Task: Create a rule from the Recommended list, Task Added to this Project -> add SubTasks in the project AmberDrive with SubTasks Gather and Analyse Requirements , Design and Implement Solution , System Test and UAT , Release to Production / Go Live
Action: Mouse moved to (682, 334)
Screenshot: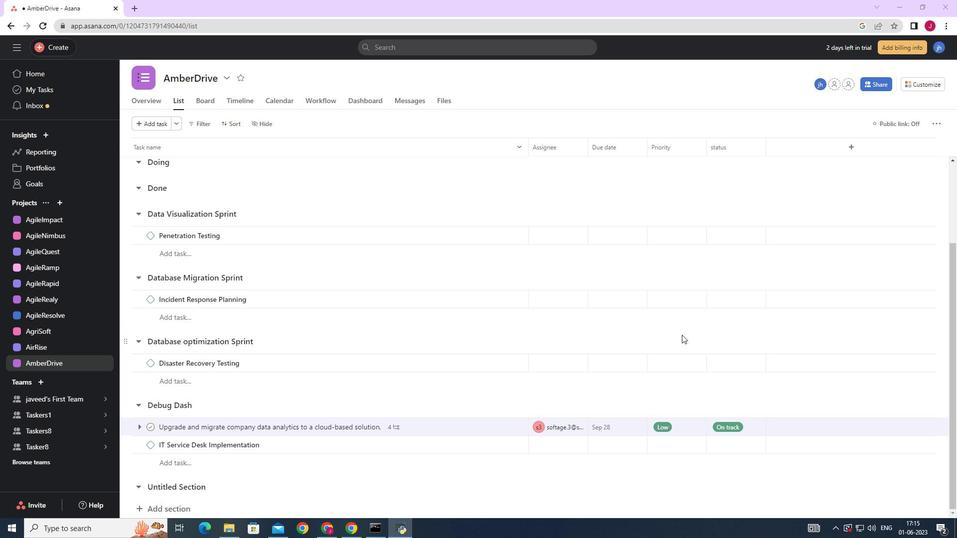 
Action: Mouse scrolled (682, 334) with delta (0, 0)
Screenshot: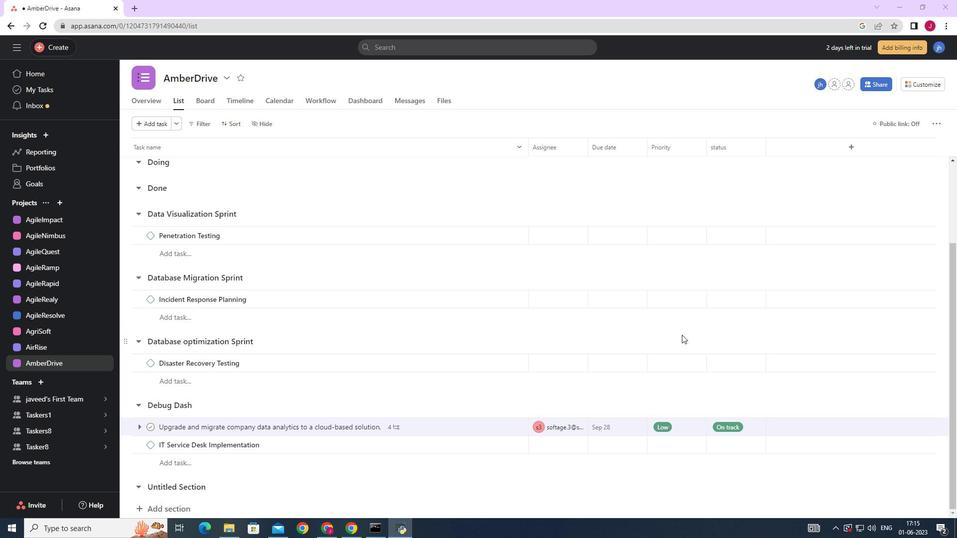 
Action: Mouse scrolled (682, 334) with delta (0, 0)
Screenshot: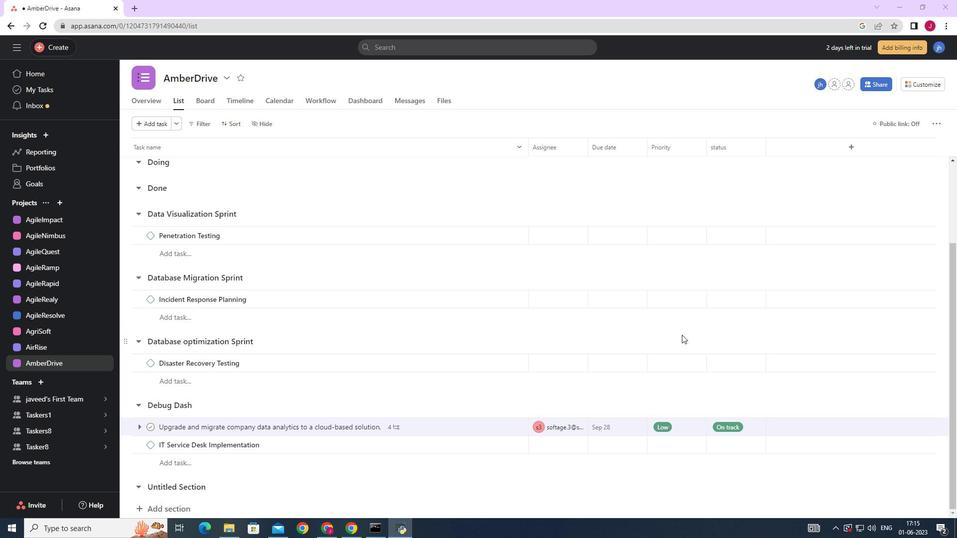
Action: Mouse scrolled (682, 334) with delta (0, 0)
Screenshot: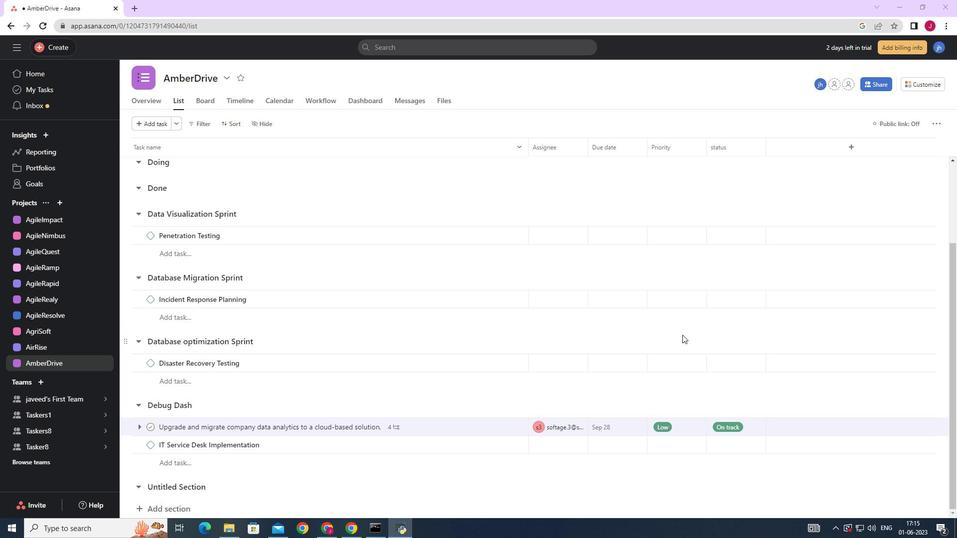 
Action: Mouse scrolled (682, 334) with delta (0, 0)
Screenshot: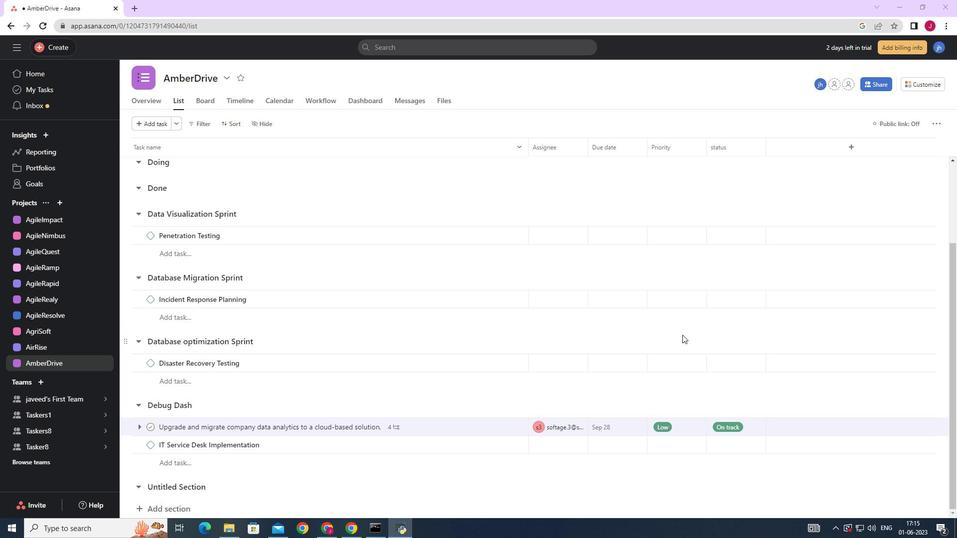 
Action: Mouse moved to (459, 368)
Screenshot: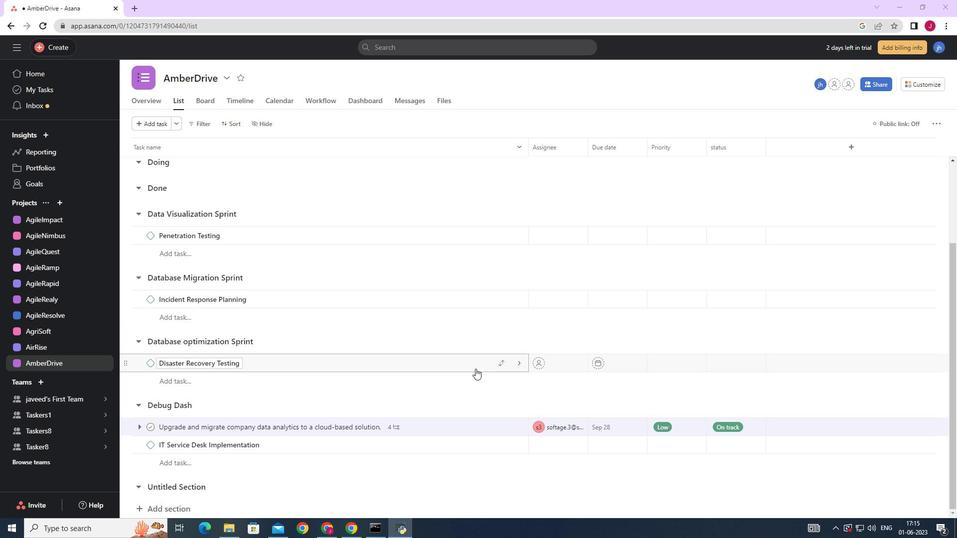 
Action: Mouse scrolled (459, 368) with delta (0, 0)
Screenshot: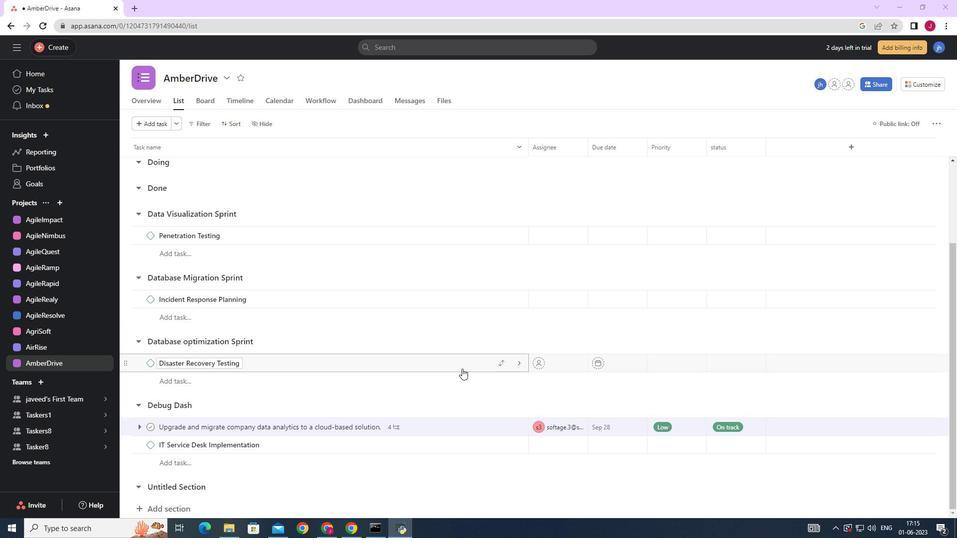 
Action: Mouse scrolled (459, 368) with delta (0, 0)
Screenshot: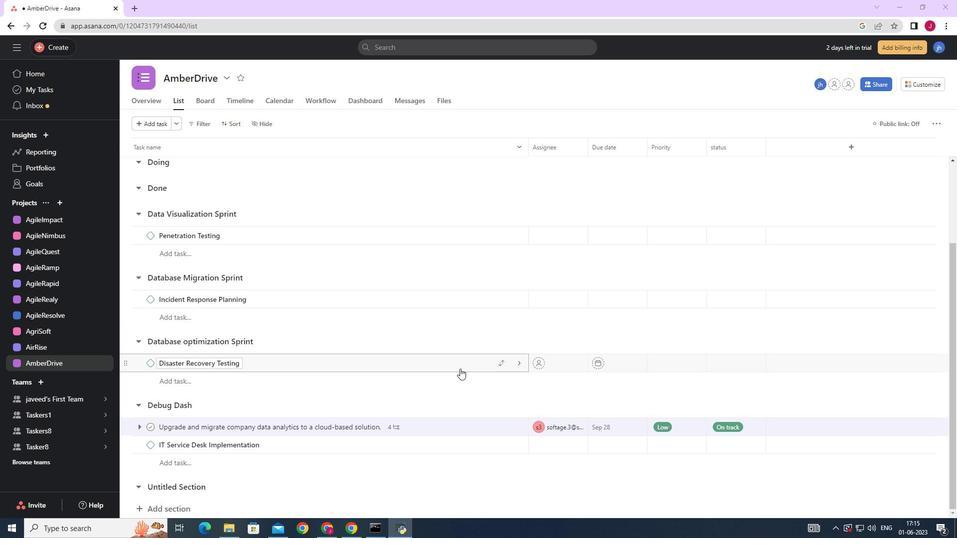 
Action: Mouse scrolled (459, 368) with delta (0, 0)
Screenshot: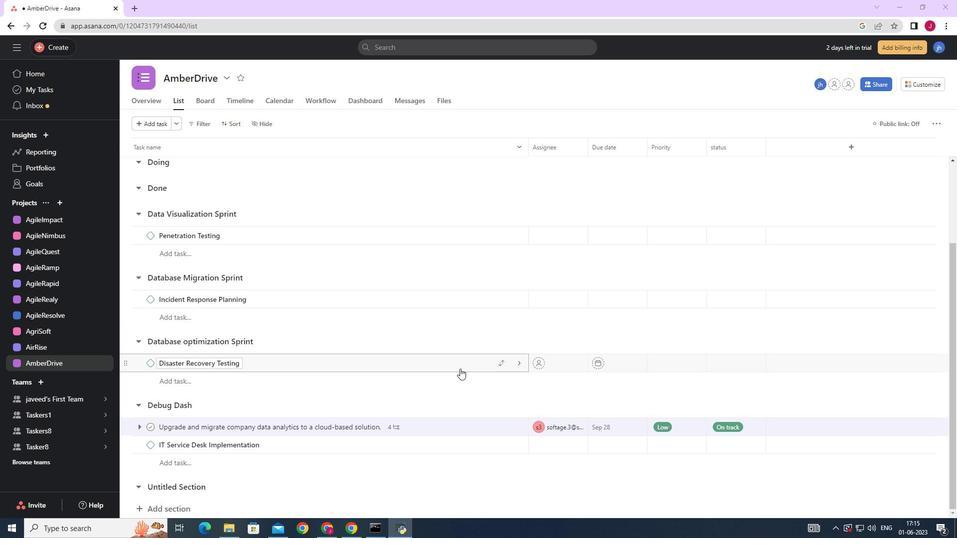 
Action: Mouse scrolled (459, 368) with delta (0, 0)
Screenshot: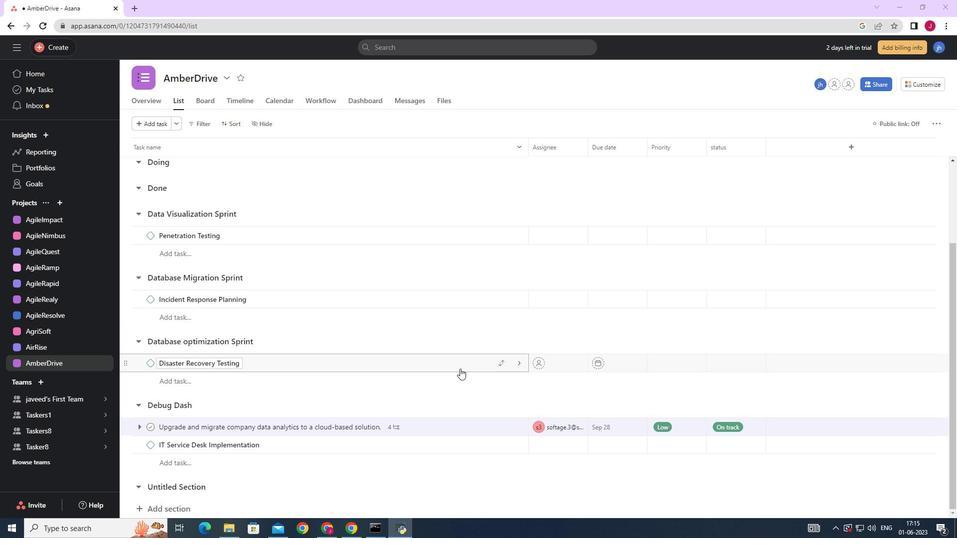 
Action: Mouse moved to (923, 83)
Screenshot: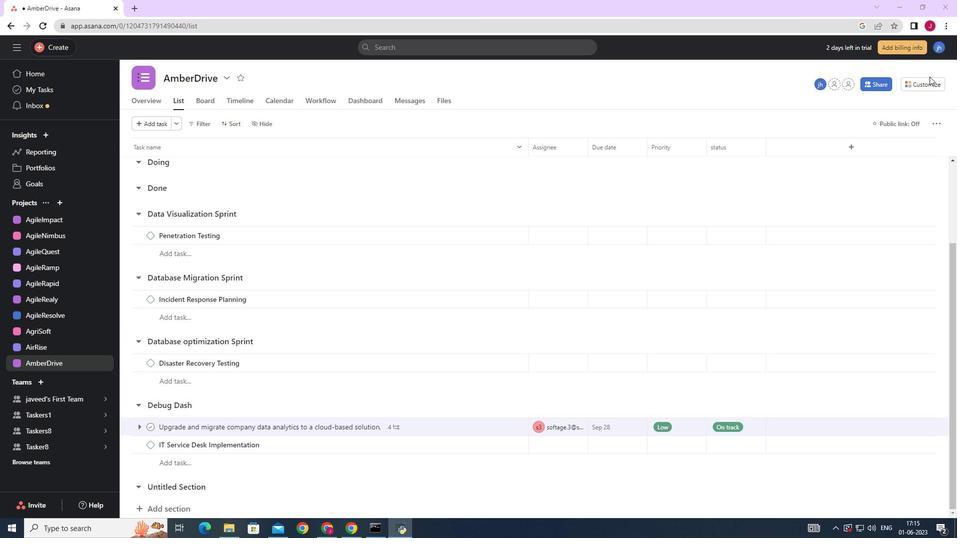 
Action: Mouse pressed left at (923, 83)
Screenshot: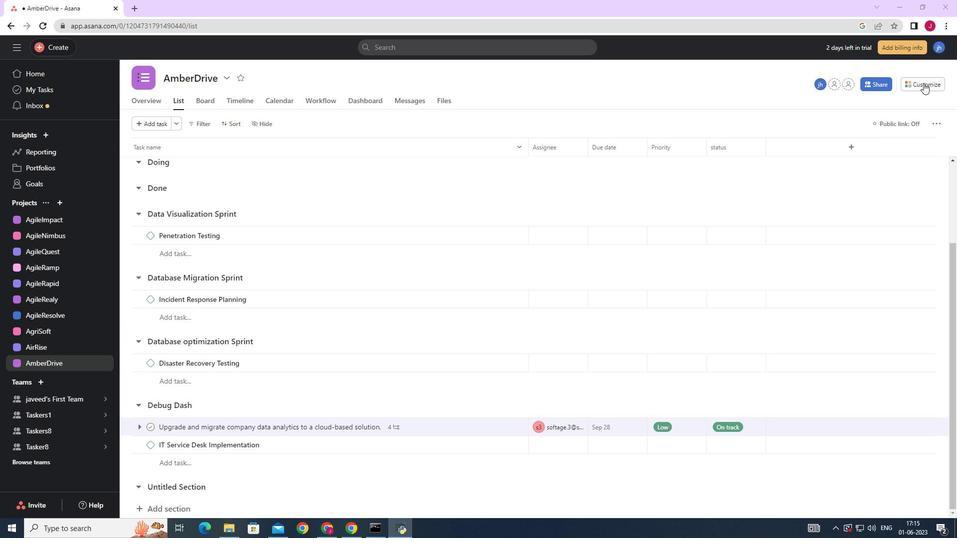 
Action: Mouse moved to (753, 165)
Screenshot: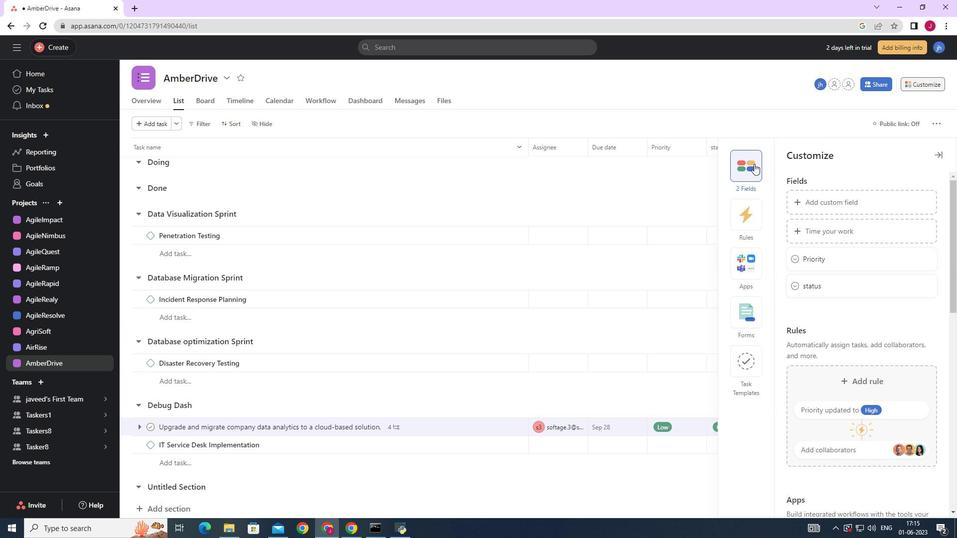 
Action: Mouse pressed left at (753, 165)
Screenshot: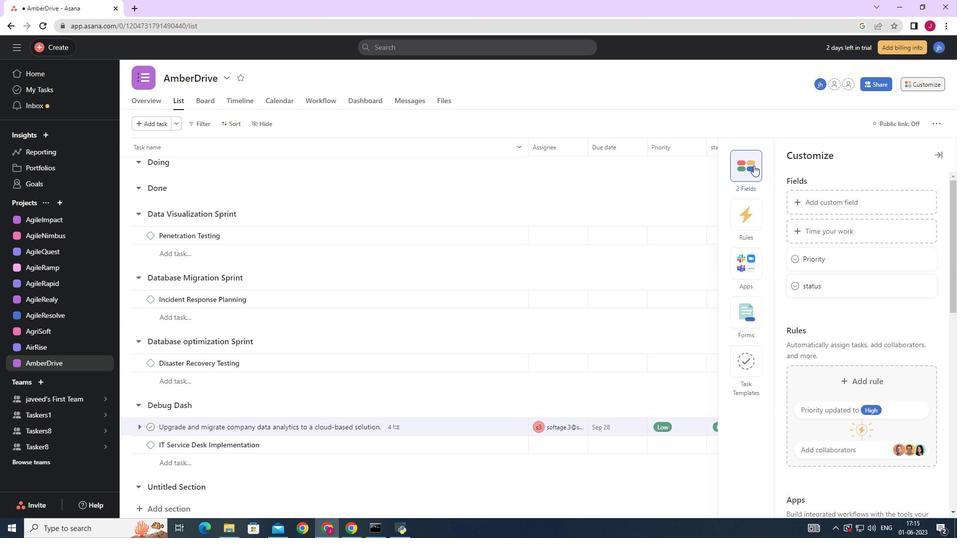 
Action: Mouse moved to (748, 216)
Screenshot: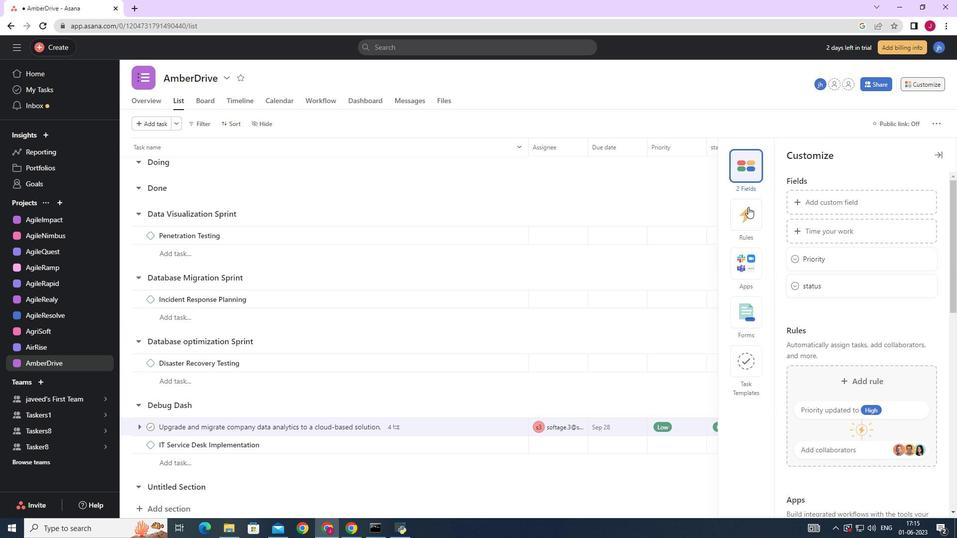 
Action: Mouse pressed left at (748, 216)
Screenshot: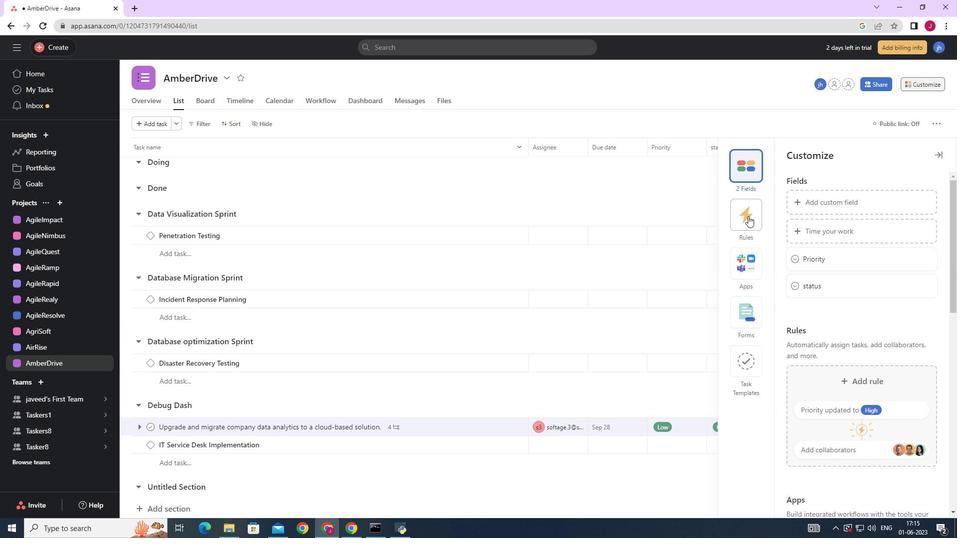 
Action: Mouse moved to (829, 225)
Screenshot: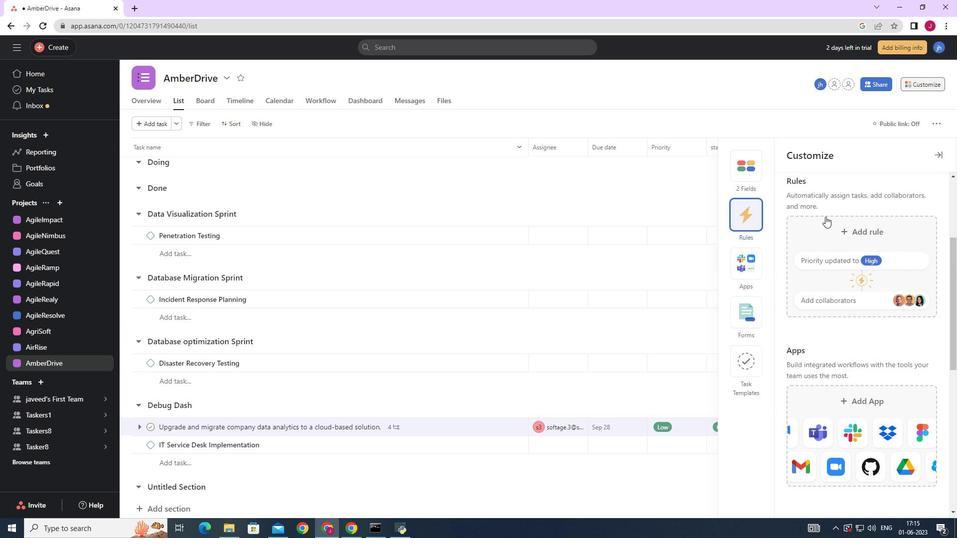 
Action: Mouse pressed left at (829, 225)
Screenshot: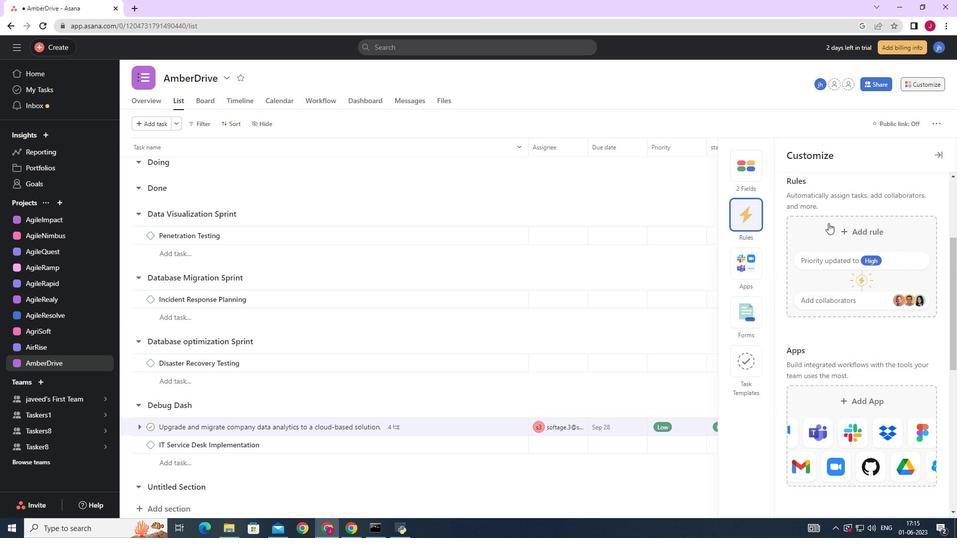 
Action: Mouse moved to (387, 163)
Screenshot: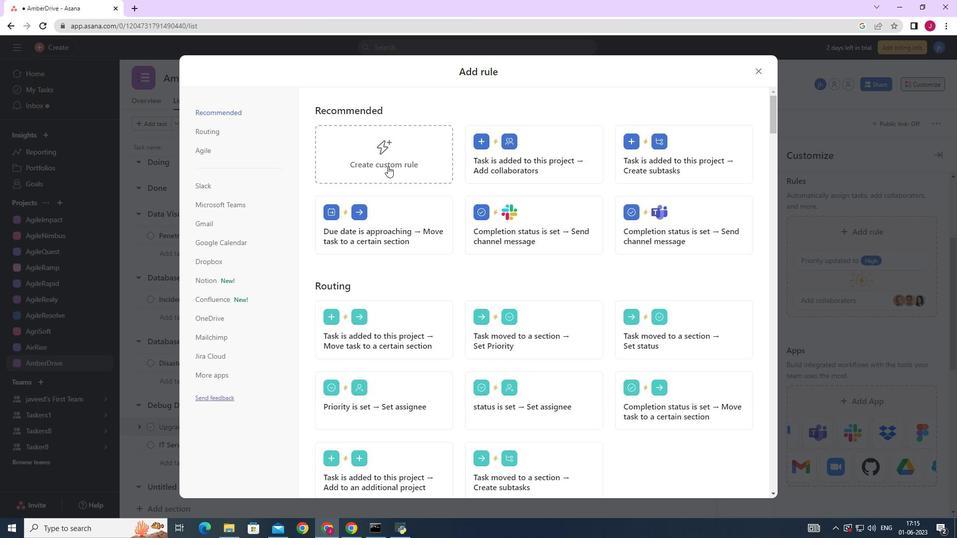 
Action: Mouse pressed left at (387, 163)
Screenshot: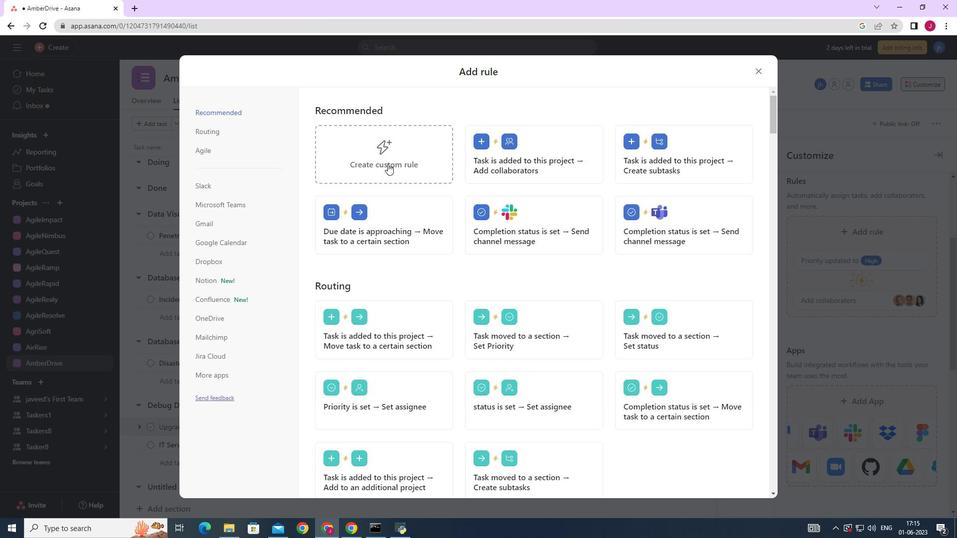 
Action: Mouse moved to (481, 265)
Screenshot: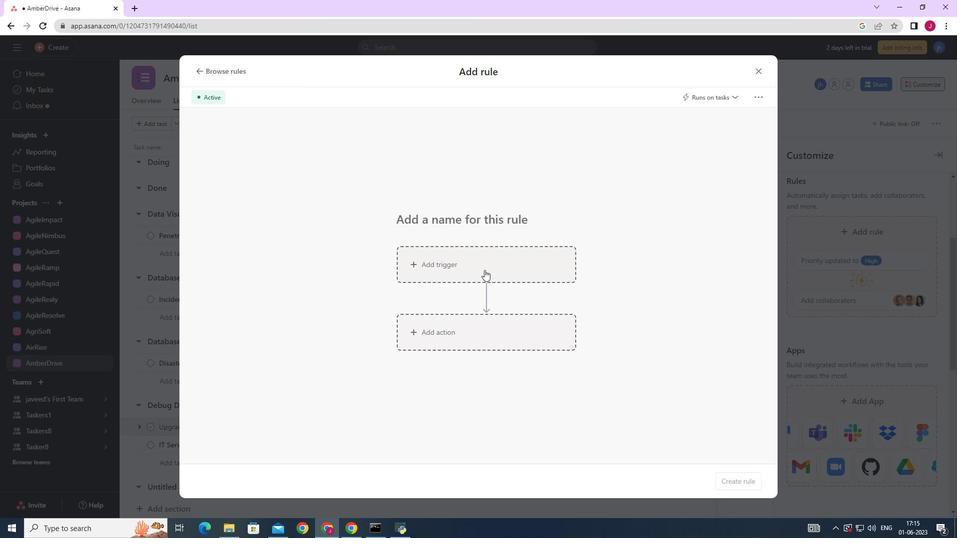 
Action: Mouse pressed left at (481, 265)
Screenshot: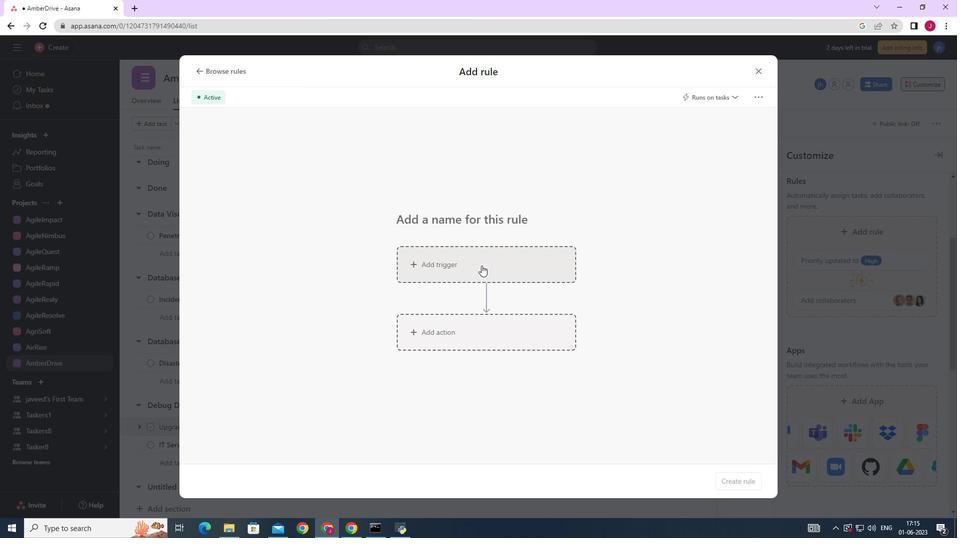 
Action: Mouse moved to (370, 327)
Screenshot: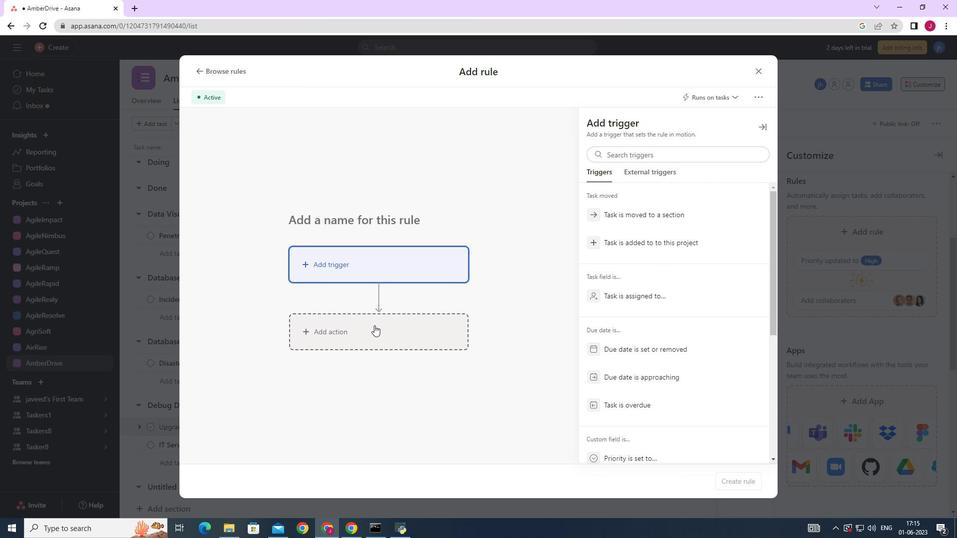 
Action: Mouse pressed left at (370, 327)
Screenshot: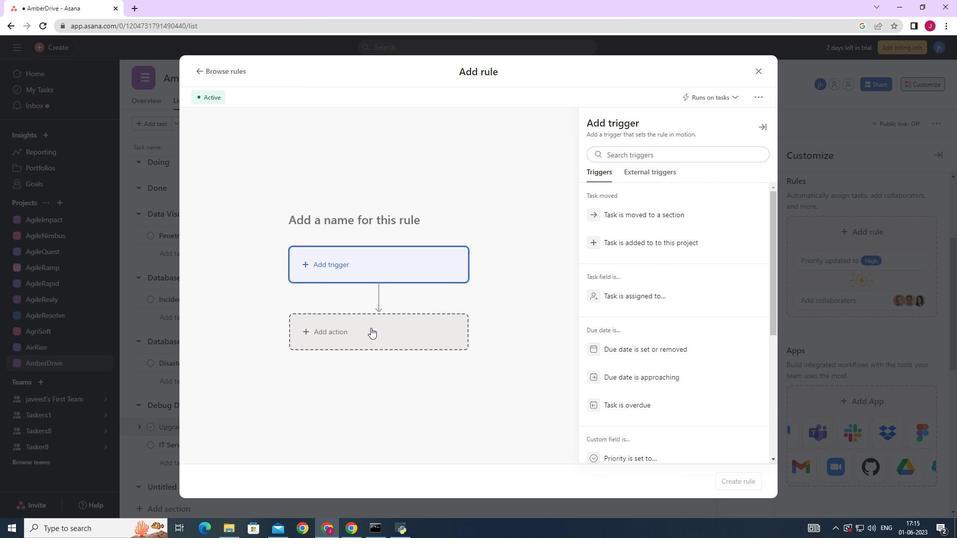 
Action: Mouse moved to (627, 215)
Screenshot: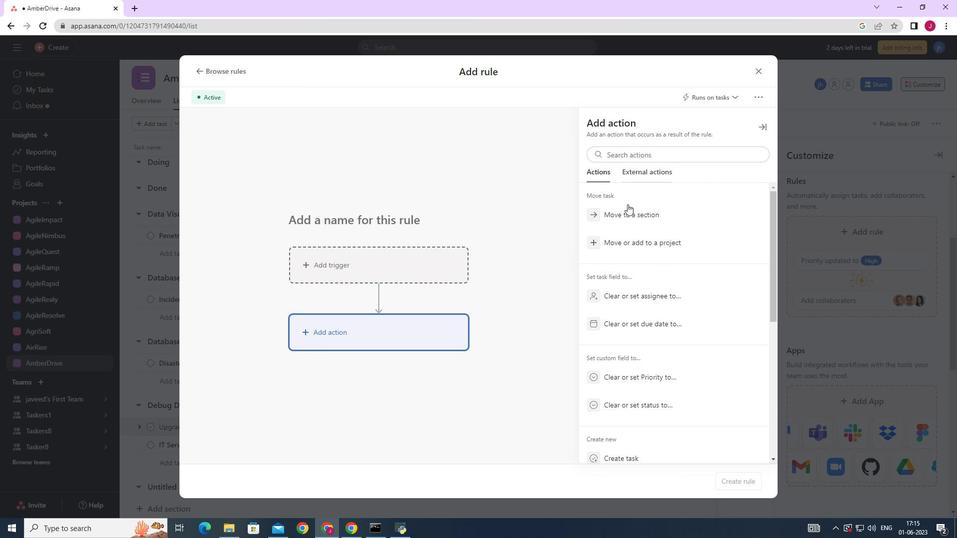 
Action: Mouse scrolled (627, 214) with delta (0, 0)
Screenshot: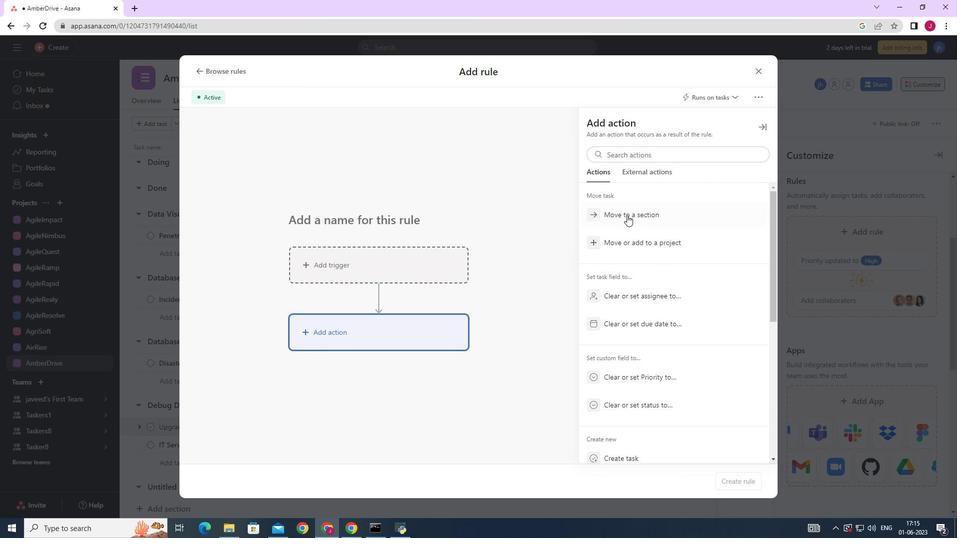 
Action: Mouse scrolled (627, 214) with delta (0, 0)
Screenshot: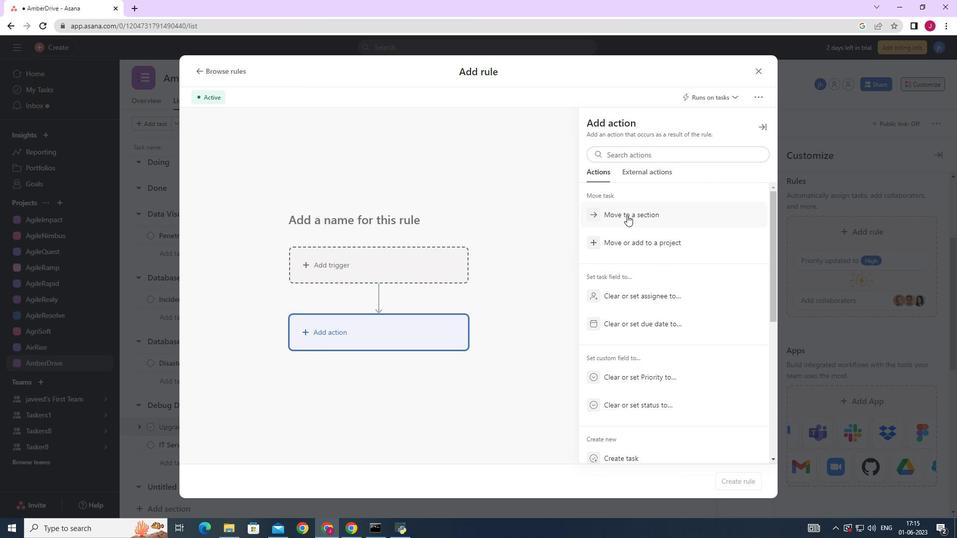
Action: Mouse scrolled (627, 214) with delta (0, 0)
Screenshot: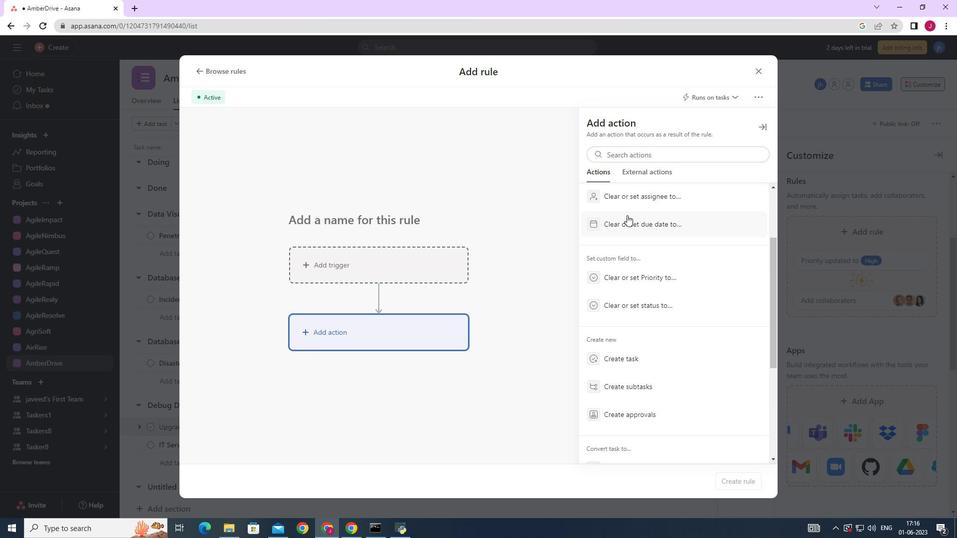 
Action: Mouse scrolled (627, 214) with delta (0, 0)
Screenshot: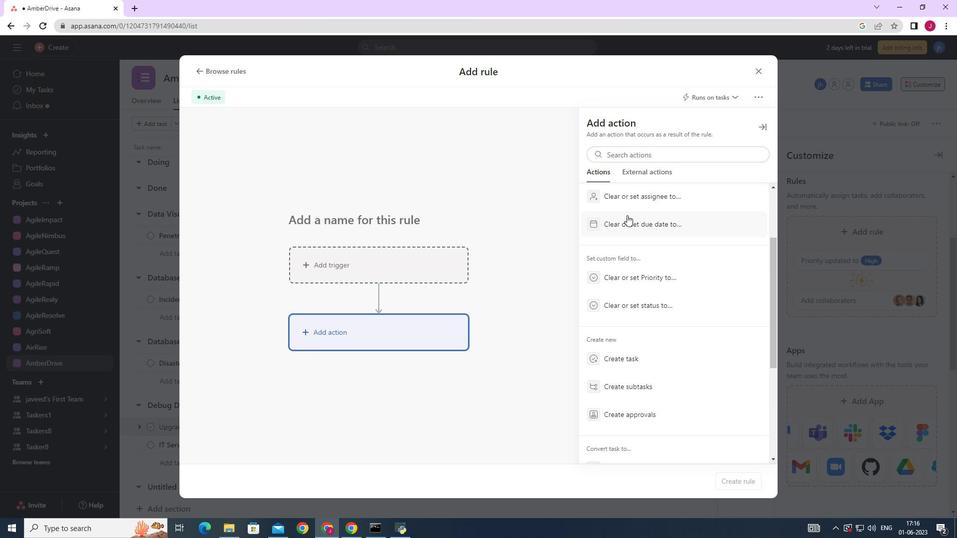 
Action: Mouse scrolled (627, 214) with delta (0, 0)
Screenshot: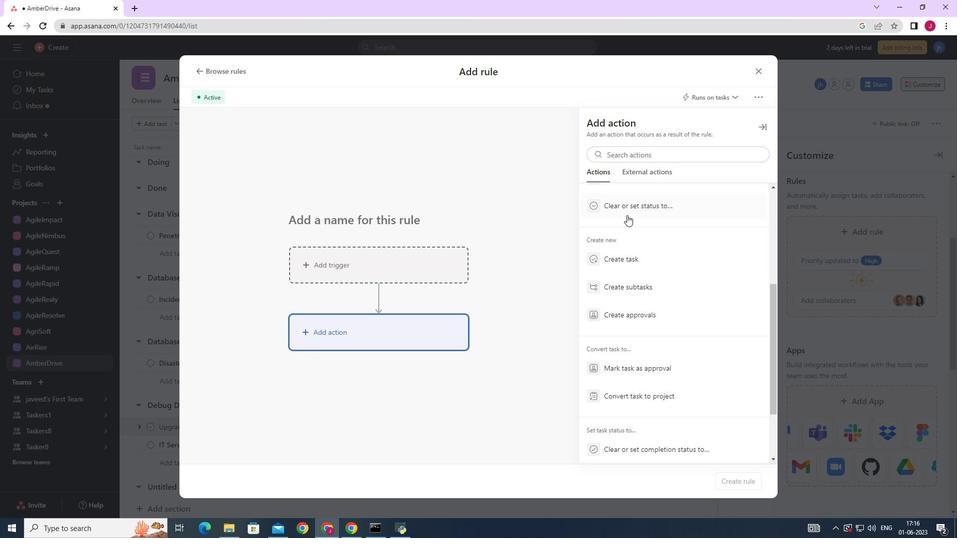 
Action: Mouse moved to (630, 235)
Screenshot: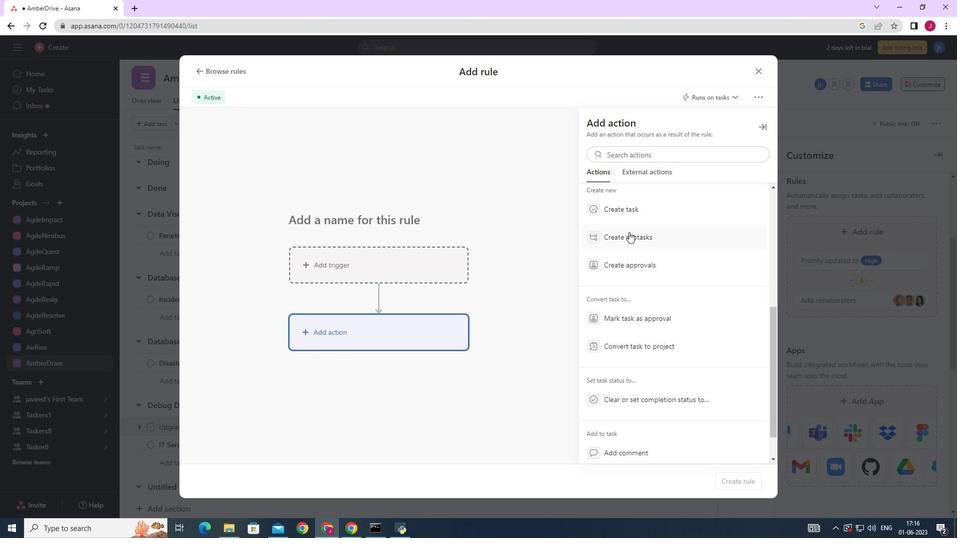 
Action: Mouse pressed left at (630, 235)
Screenshot: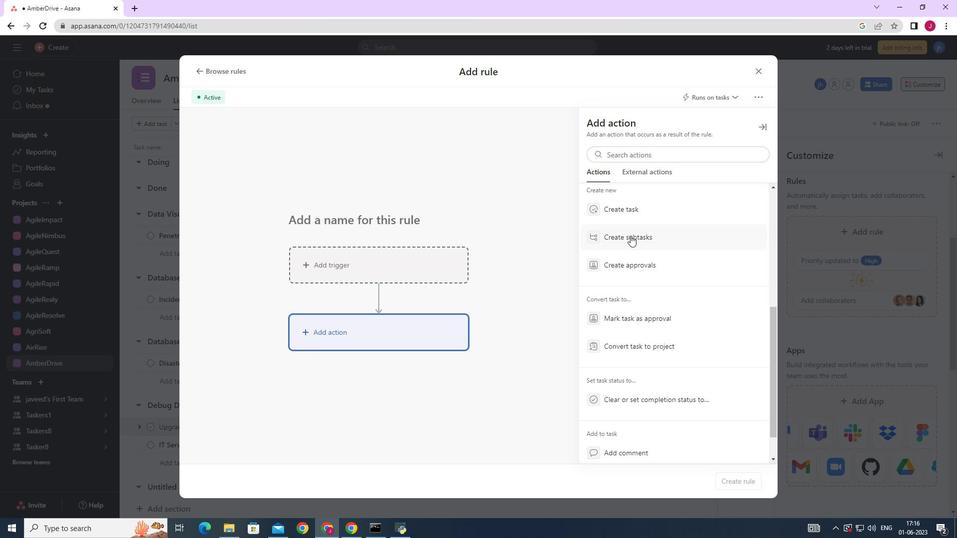
Action: Mouse moved to (634, 153)
Screenshot: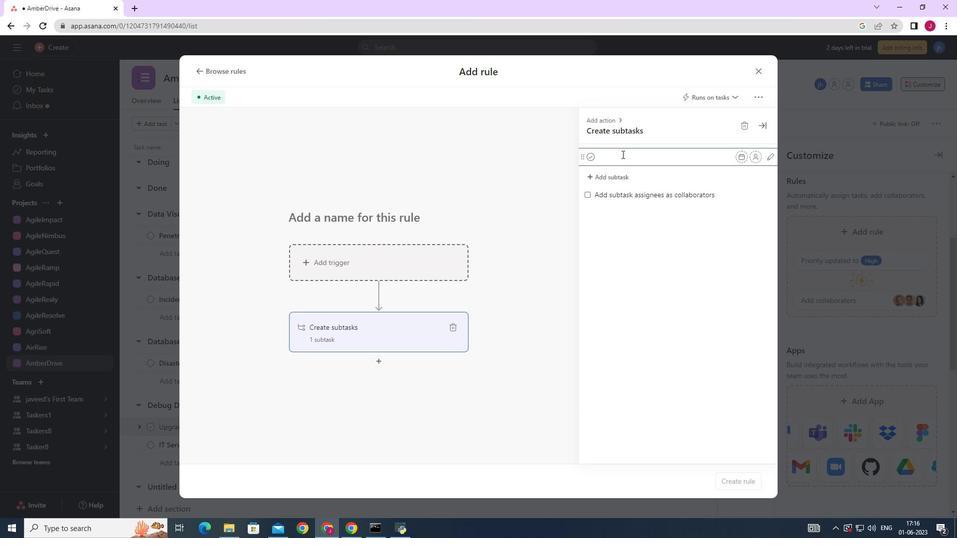 
Action: Key pressed <Key.caps_lock>G<Key.caps_lock>ather<Key.space>and<Key.space><Key.caps_lock>A<Key.caps_lock>nalyse<Key.space><Key.caps_lock>R<Key.caps_lock>equirements<Key.enter><Key.caps_lock>D<Key.caps_lock>esign<Key.space>and<Key.space><Key.caps_lock>I<Key.caps_lock>mplementation<Key.space><Key.caps_lock>S<Key.caps_lock>olution<Key.enter><Key.caps_lock>S<Key.caps_lock>ystem<Key.space><Key.caps_lock>T<Key.caps_lock>est<Key.space>and<Key.space><Key.caps_lock>UAT<Key.enter><Key.caps_lock><Key.caps_lock>R<Key.caps_lock>elease<Key.space>r<Key.backspace>to<Key.space><Key.caps_lock>P<Key.caps_lock>roduction<Key.space>/<Key.space><Key.caps_lock>G<Key.caps_lock>o<Key.space><Key.caps_lock>L<Key.caps_lock>ive<Key.enter>
Screenshot: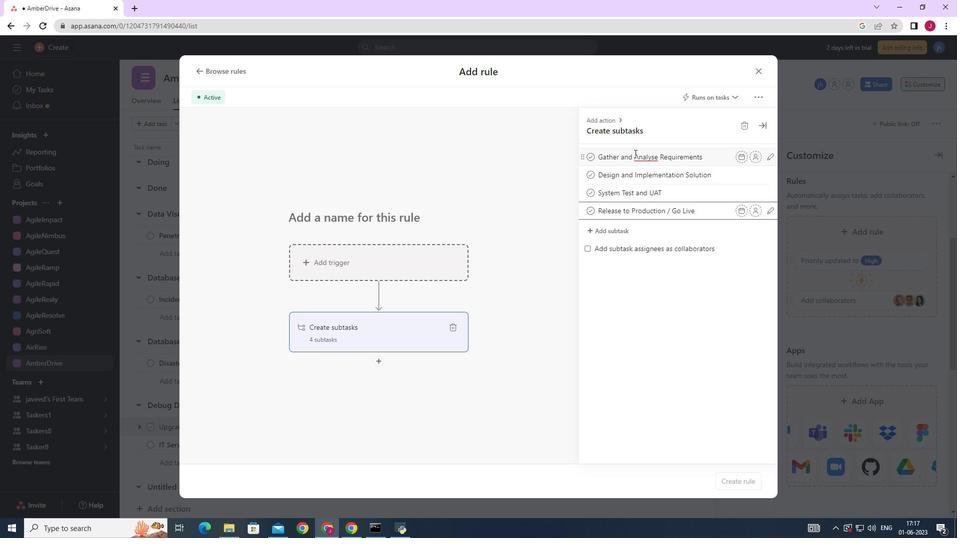 
Action: Mouse moved to (757, 67)
Screenshot: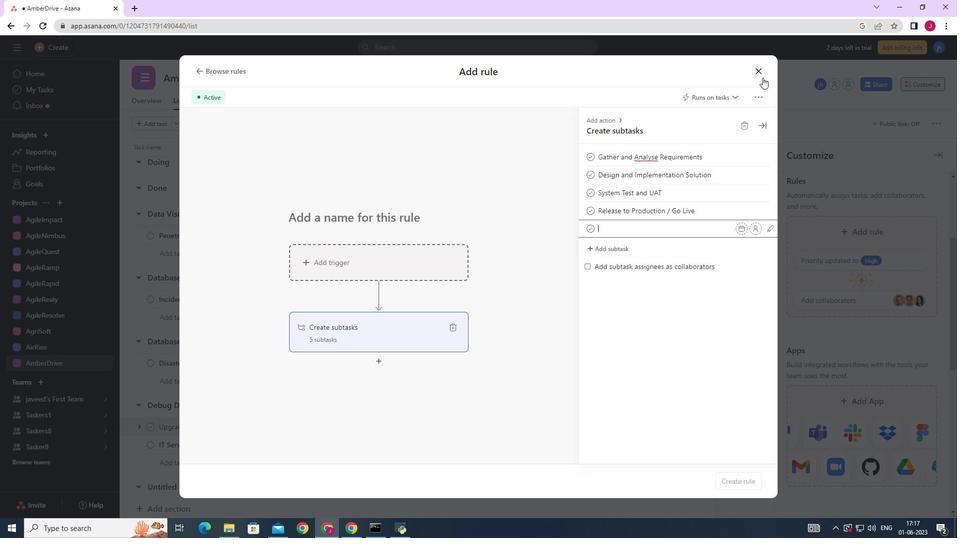 
Action: Mouse pressed left at (757, 67)
Screenshot: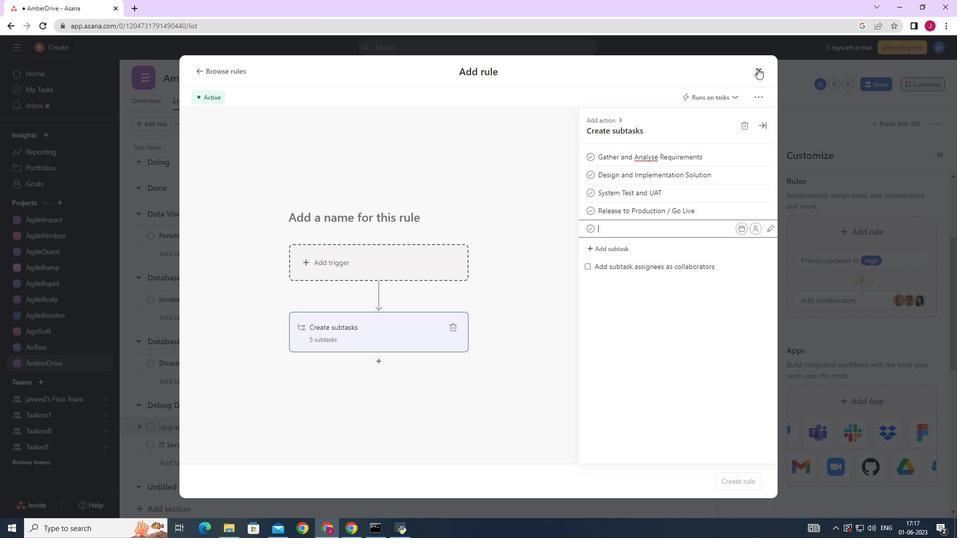 
